 Task: Show profile photos to all LinkedIn members.
Action: Mouse moved to (434, 207)
Screenshot: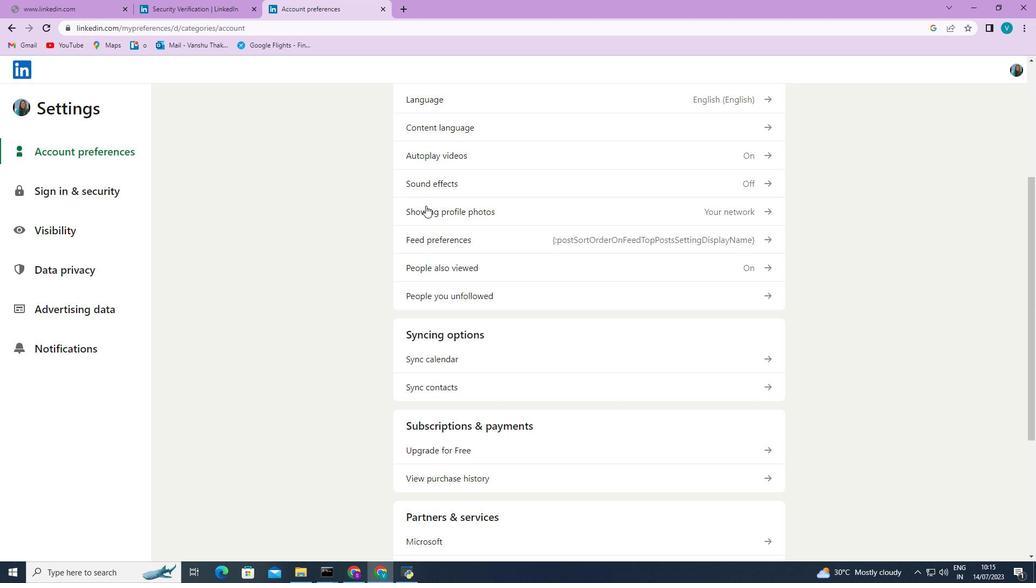 
Action: Mouse pressed left at (434, 207)
Screenshot: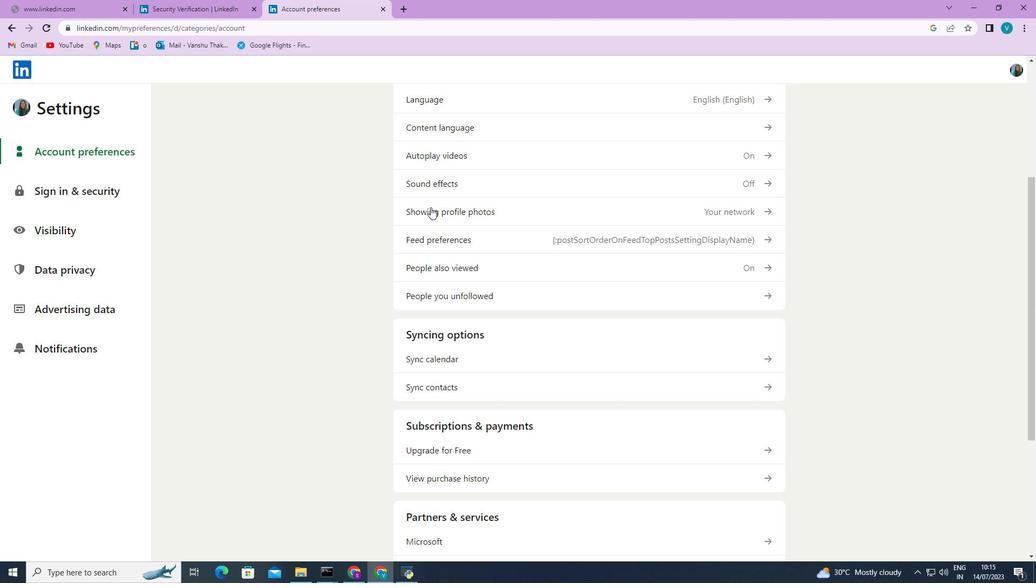 
Action: Mouse moved to (416, 244)
Screenshot: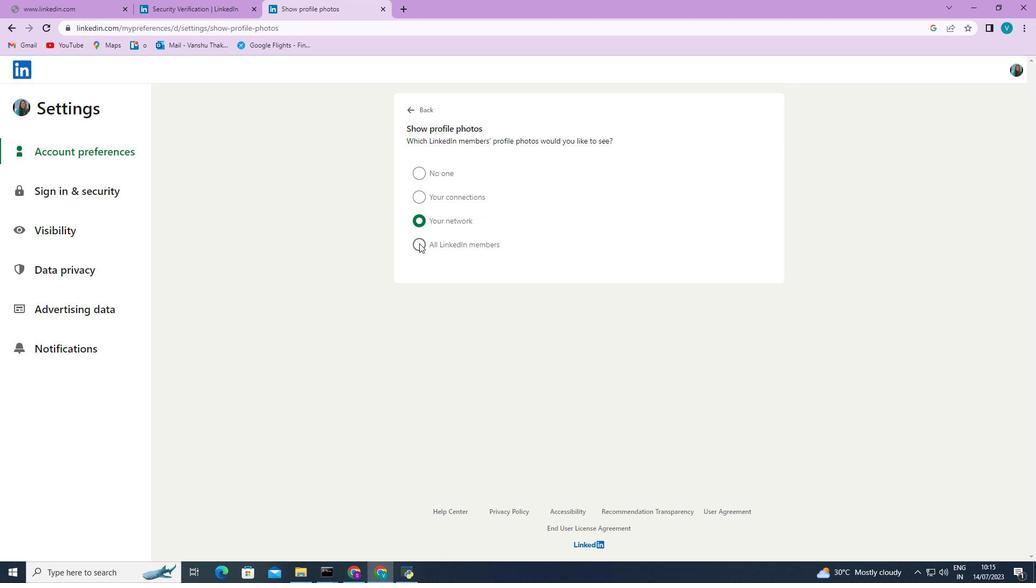 
Action: Mouse pressed left at (416, 244)
Screenshot: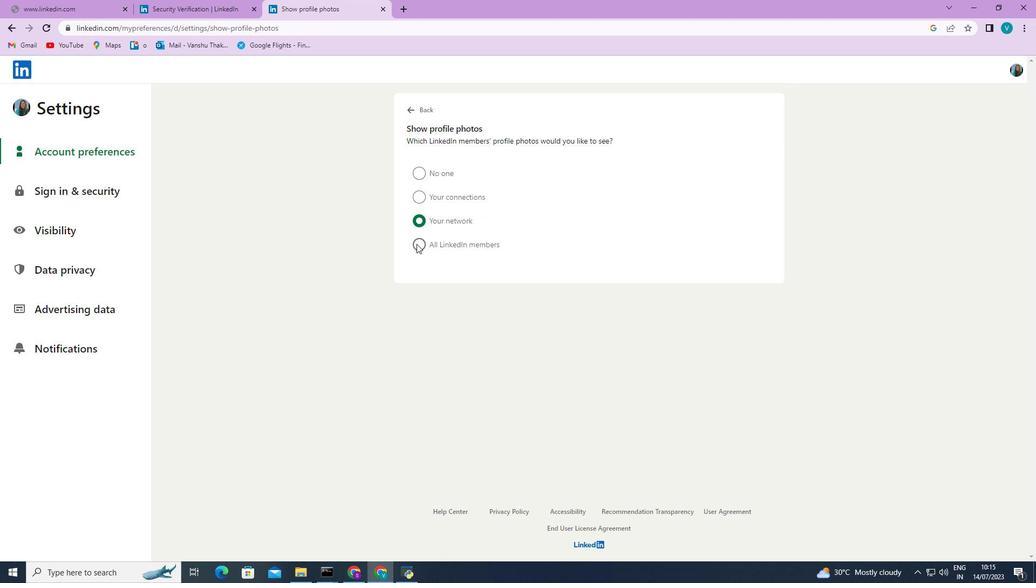 
Action: Mouse moved to (365, 187)
Screenshot: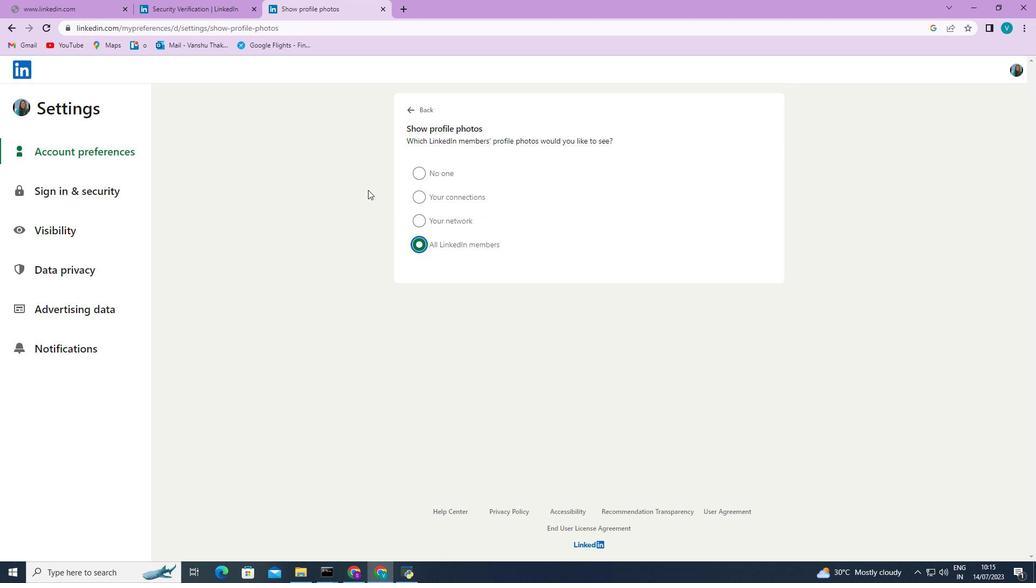 
